 Task: Open Card Card0000000211 in Board Board0000000053 in Workspace WS0000000018 in Trello. Add Member carxxstreet791@gmail.com to Card Card0000000211 in Board Board0000000053 in Workspace WS0000000018 in Trello. Add Orange Label titled Label0000000211 to Card Card0000000211 in Board Board0000000053 in Workspace WS0000000018 in Trello. Add Checklist CL0000000211 to Card Card0000000211 in Board Board0000000053 in Workspace WS0000000018 in Trello. Add Dates with Start Date as Oct 01 2023 and Due Date as Oct 31 2023 to Card Card0000000211 in Board Board0000000053 in Workspace WS0000000018 in Trello
Action: Mouse moved to (309, 389)
Screenshot: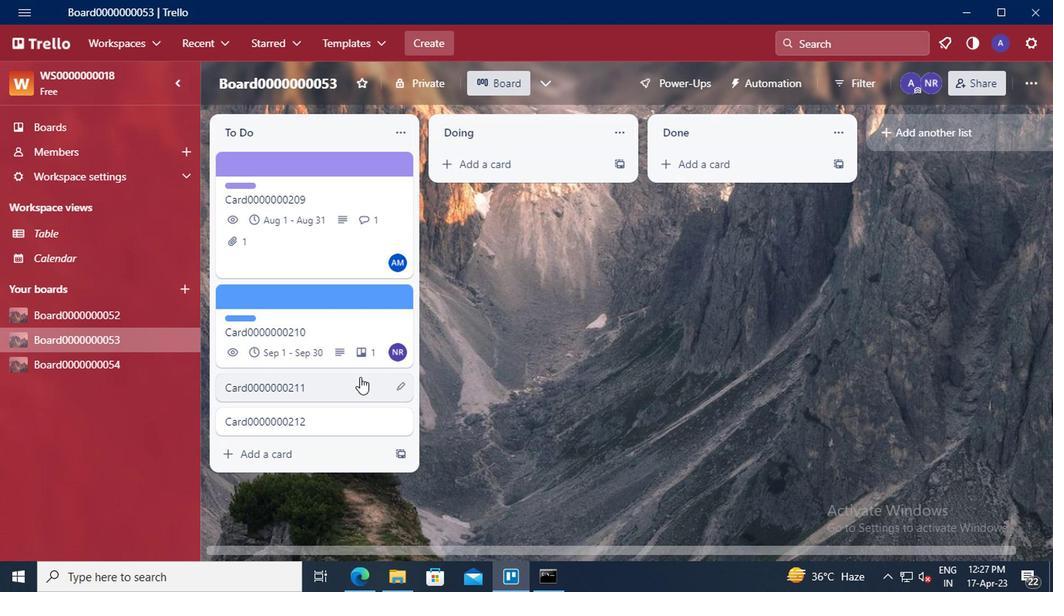 
Action: Mouse pressed left at (309, 389)
Screenshot: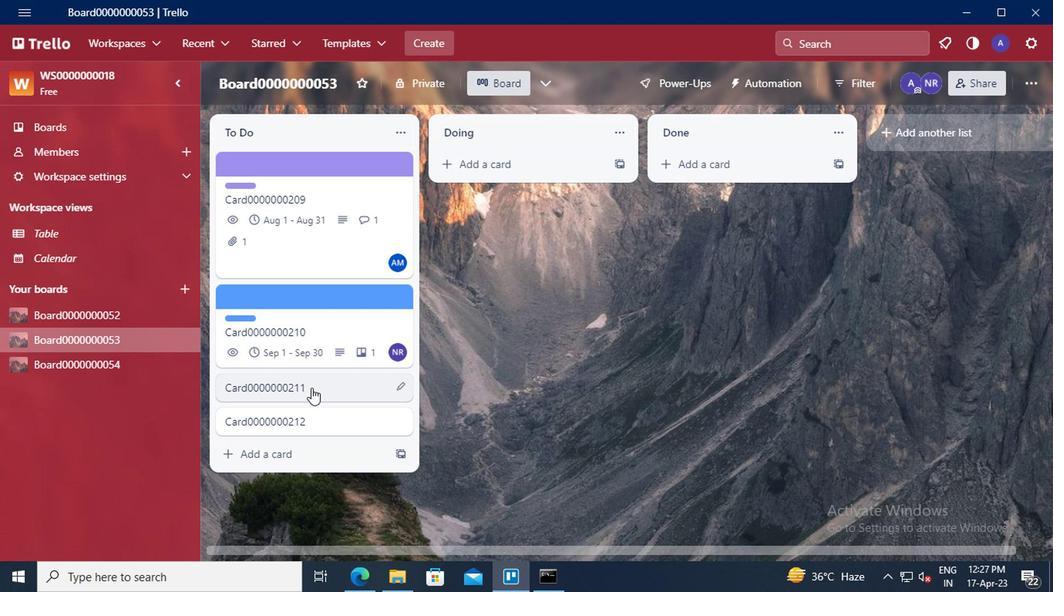 
Action: Mouse moved to (738, 204)
Screenshot: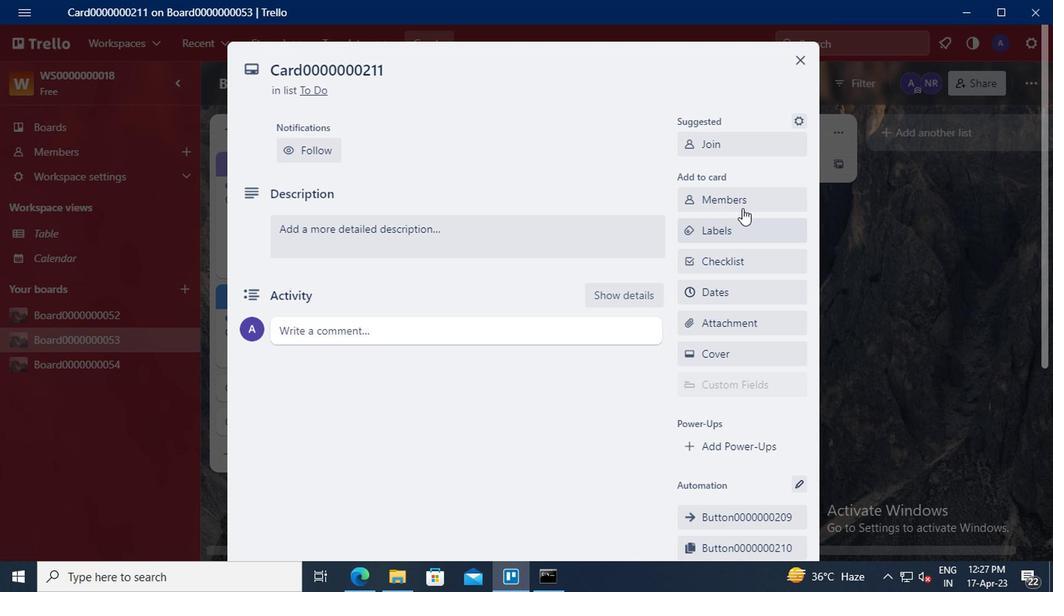 
Action: Mouse pressed left at (738, 204)
Screenshot: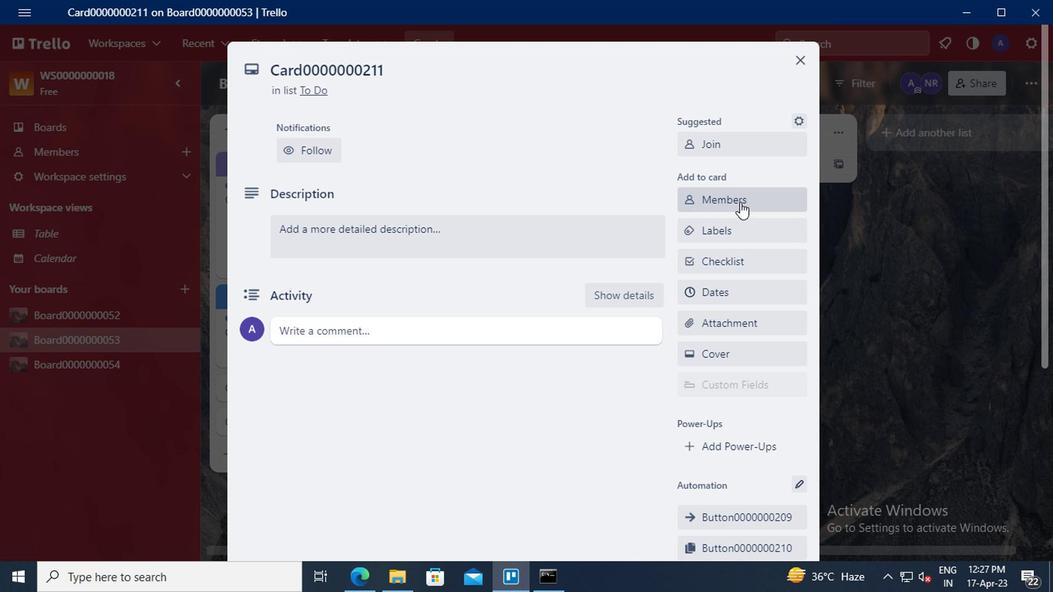 
Action: Mouse moved to (727, 269)
Screenshot: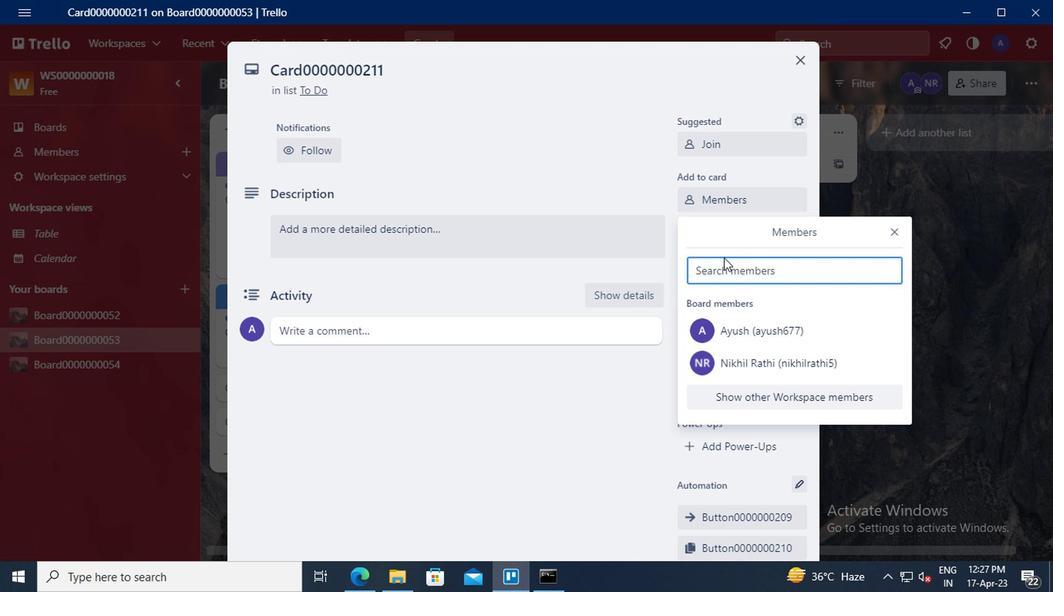 
Action: Mouse pressed left at (727, 269)
Screenshot: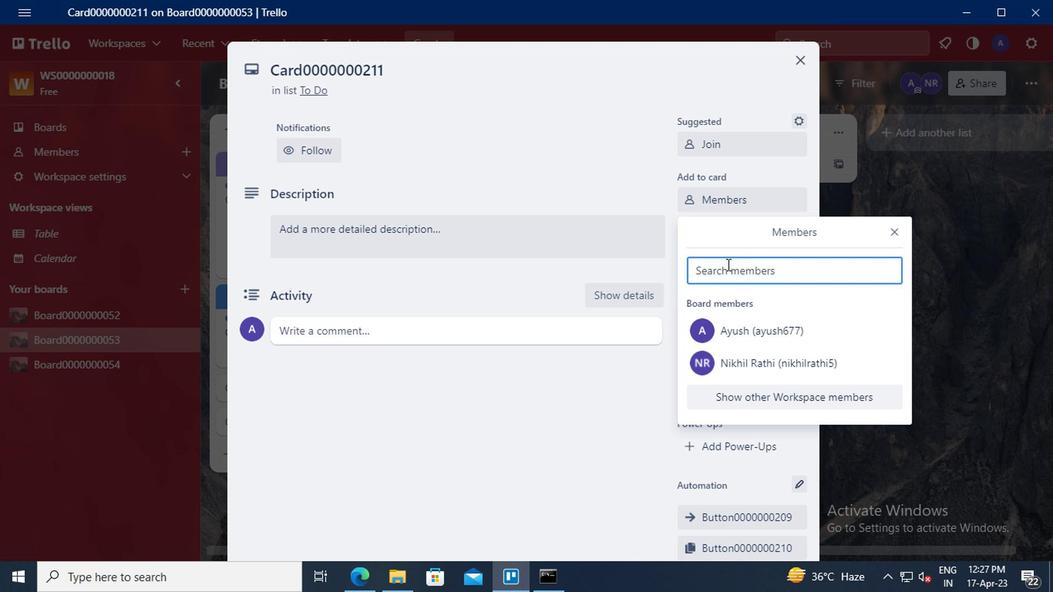 
Action: Key pressed carxxstreet791<Key.shift>@GMAIL.COM
Screenshot: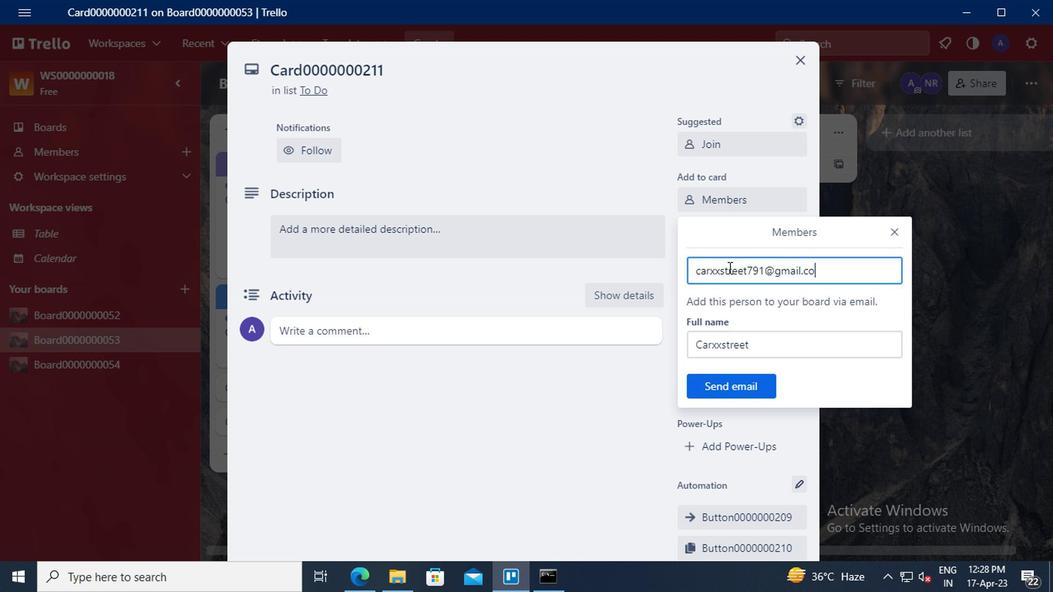 
Action: Mouse moved to (733, 386)
Screenshot: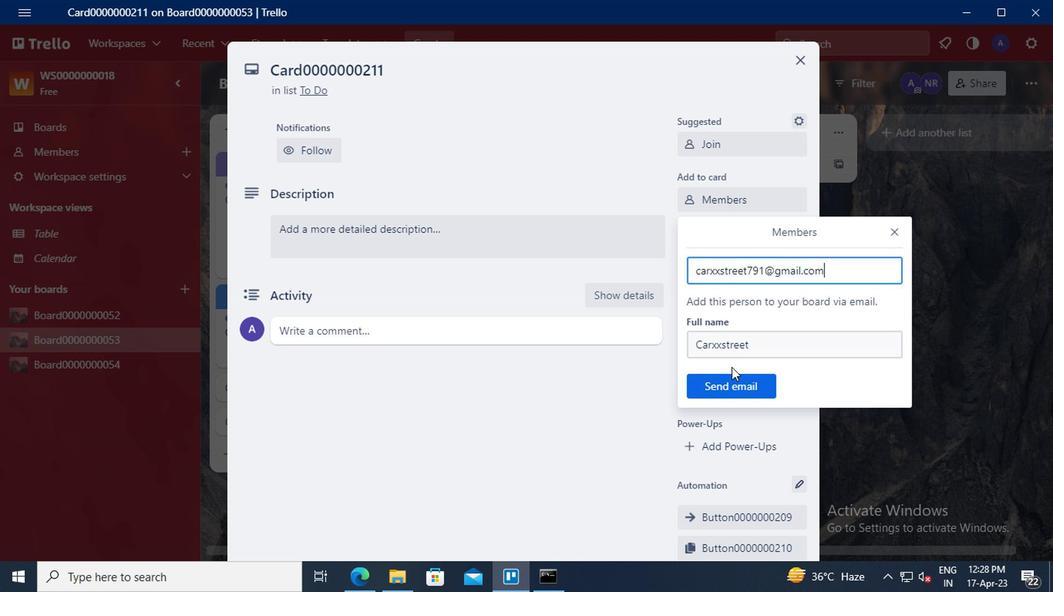 
Action: Mouse pressed left at (733, 386)
Screenshot: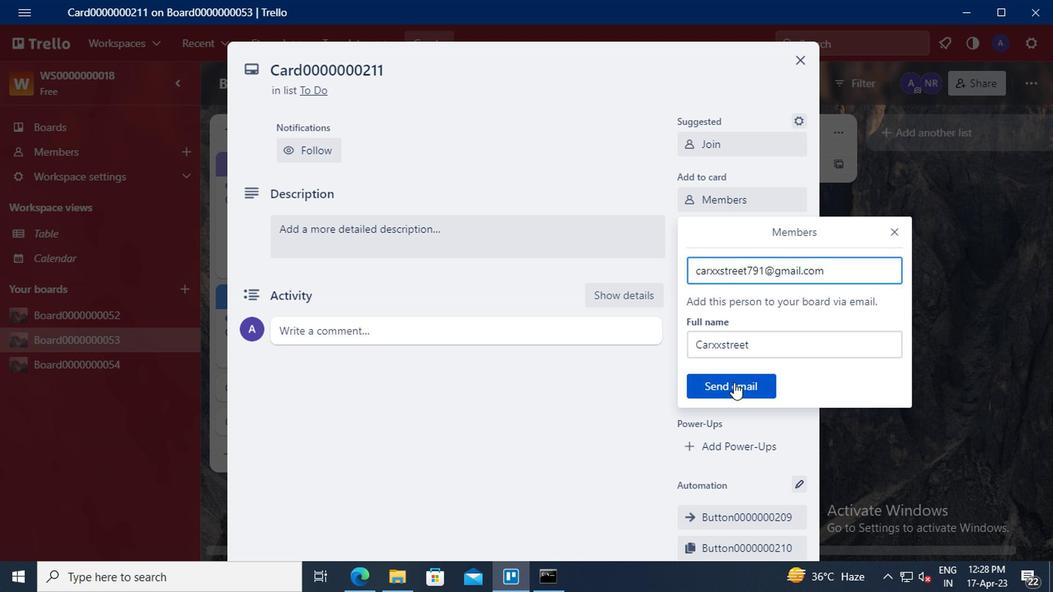 
Action: Mouse moved to (740, 235)
Screenshot: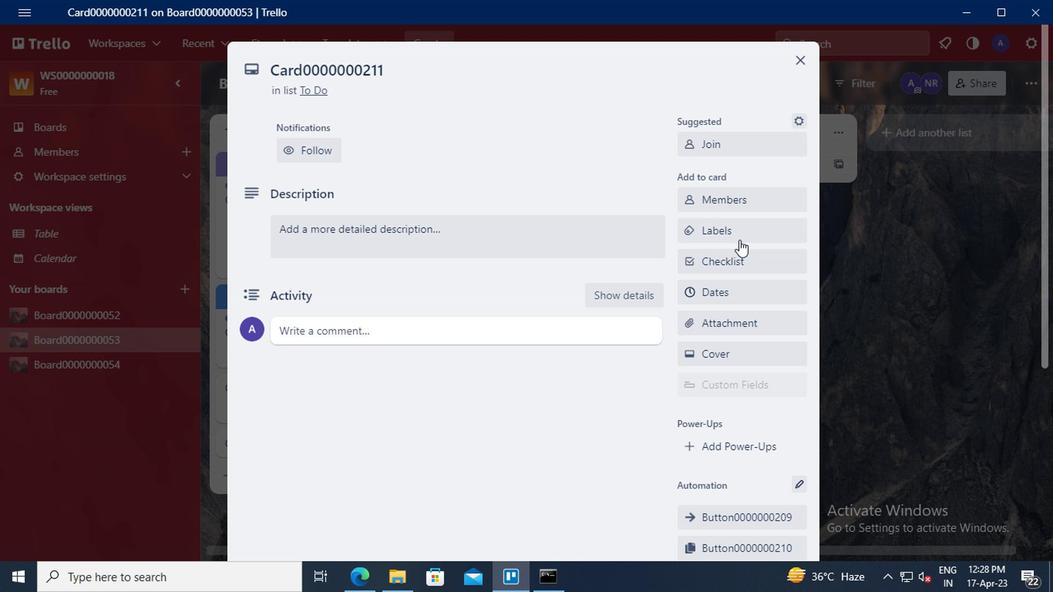 
Action: Mouse pressed left at (740, 235)
Screenshot: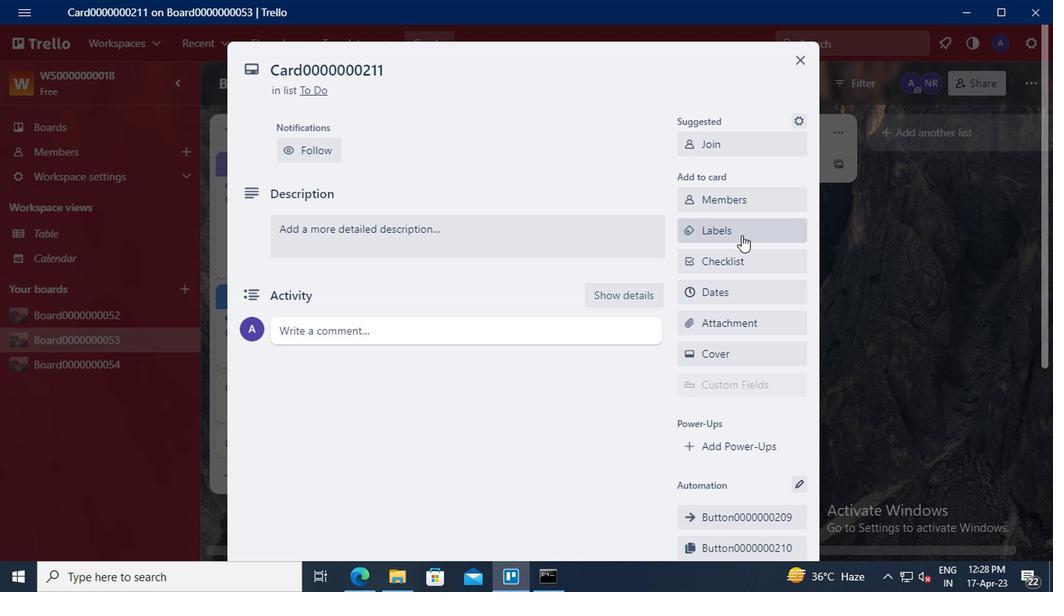 
Action: Mouse moved to (775, 408)
Screenshot: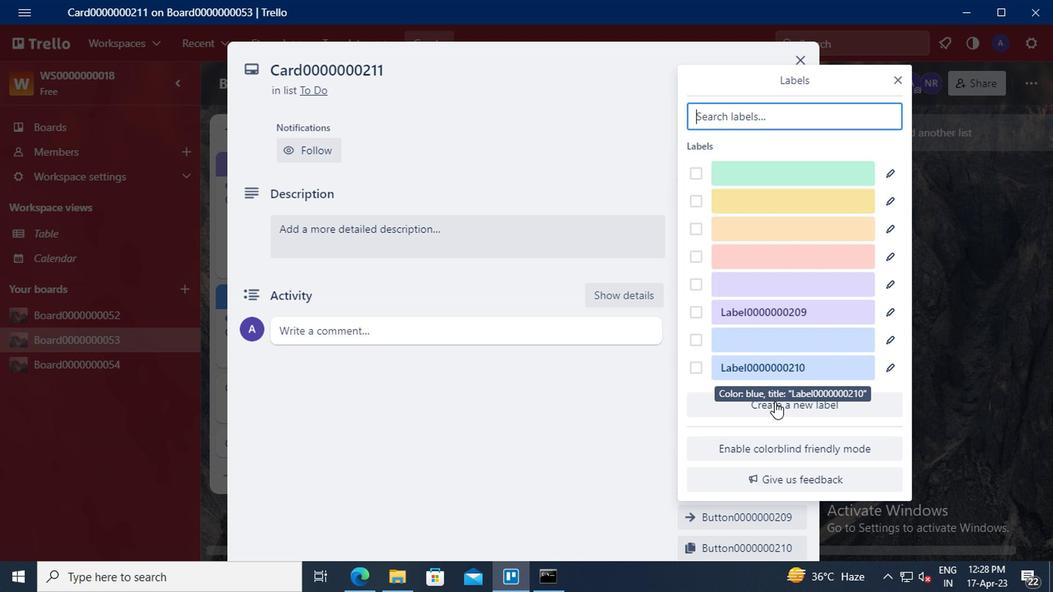 
Action: Mouse pressed left at (775, 408)
Screenshot: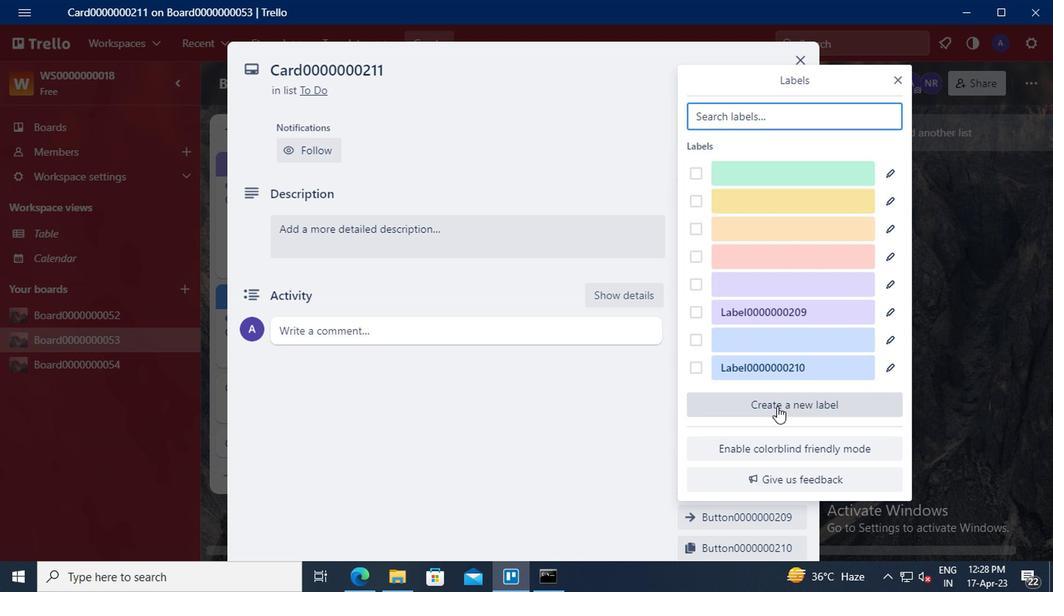 
Action: Mouse moved to (753, 226)
Screenshot: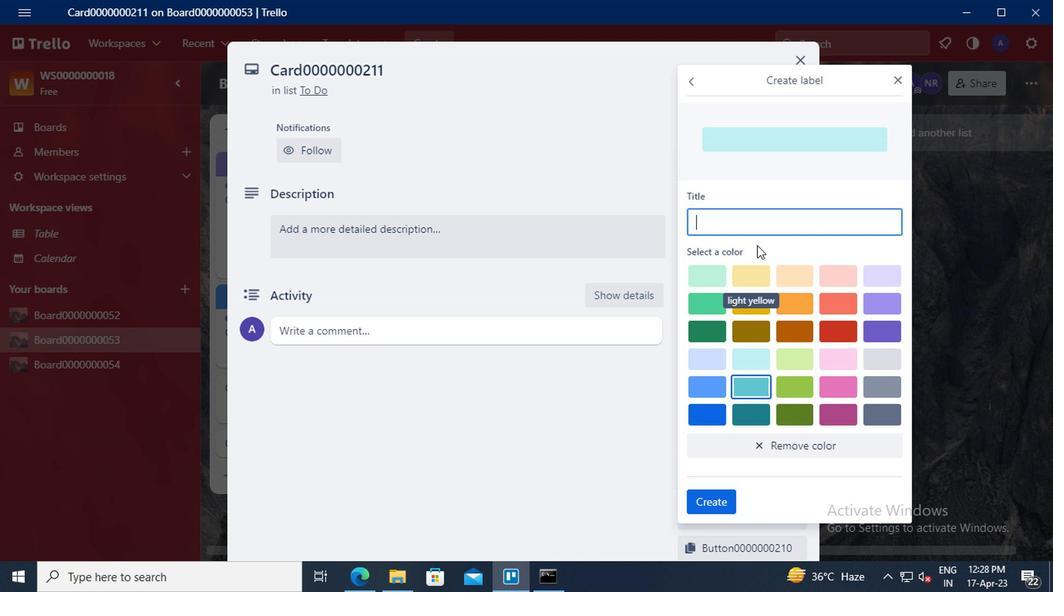 
Action: Mouse pressed left at (753, 226)
Screenshot: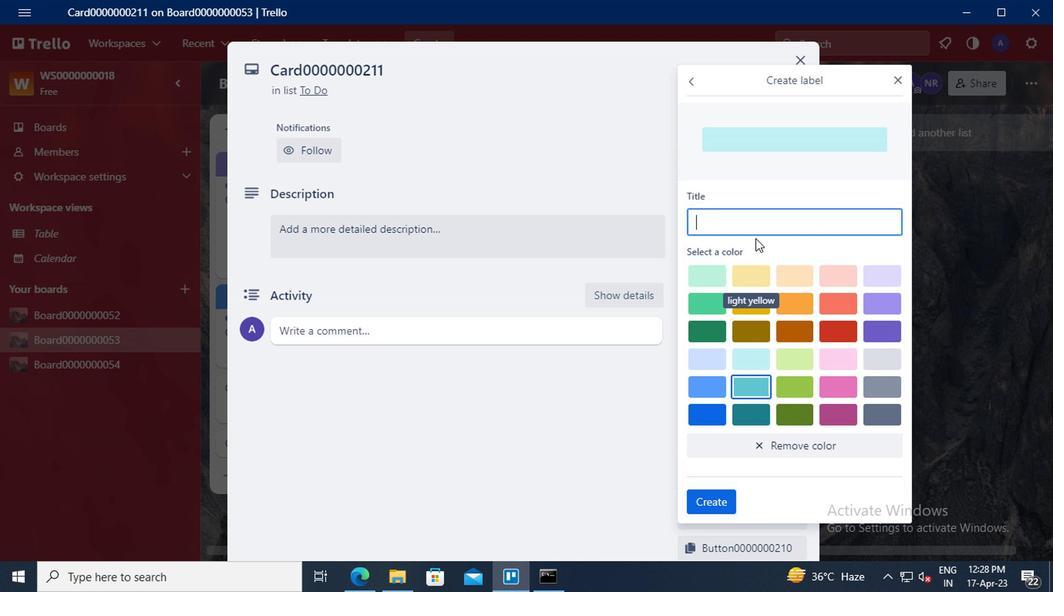 
Action: Key pressed <Key.shift>LABEL0000000211
Screenshot: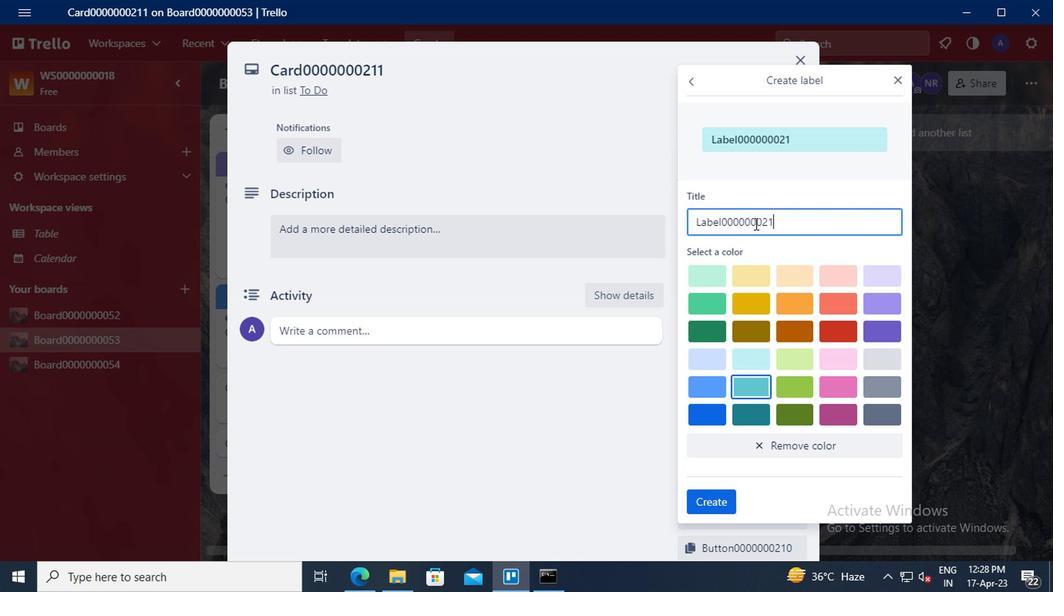 
Action: Mouse moved to (788, 296)
Screenshot: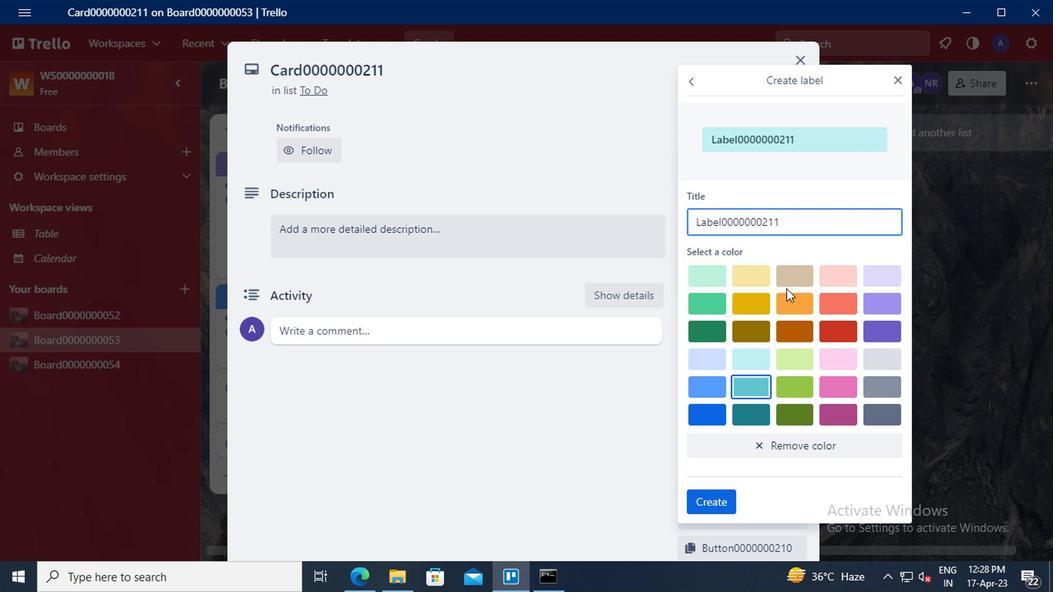 
Action: Mouse pressed left at (788, 296)
Screenshot: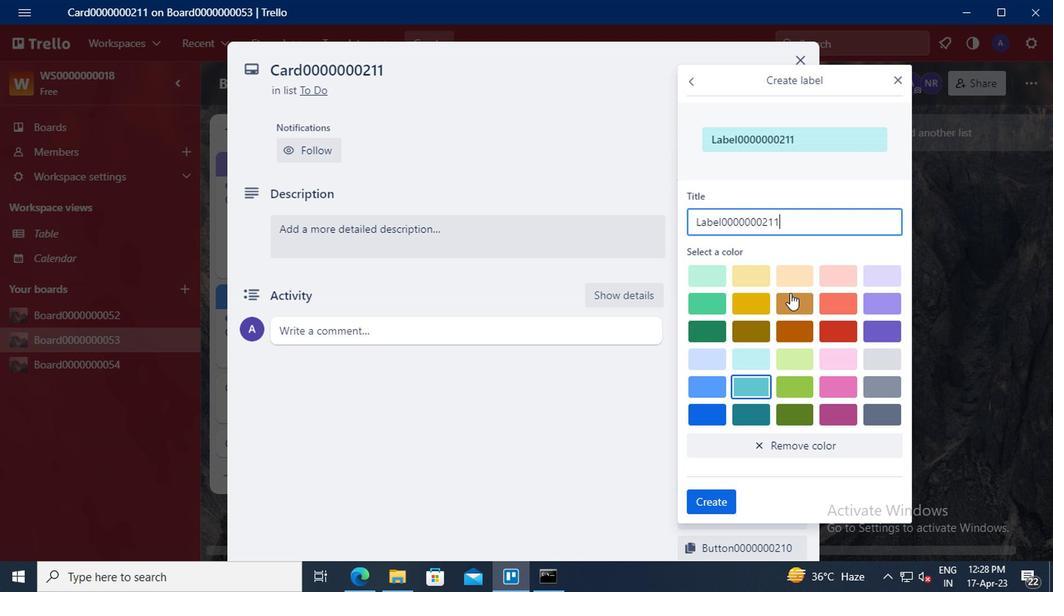 
Action: Mouse moved to (725, 499)
Screenshot: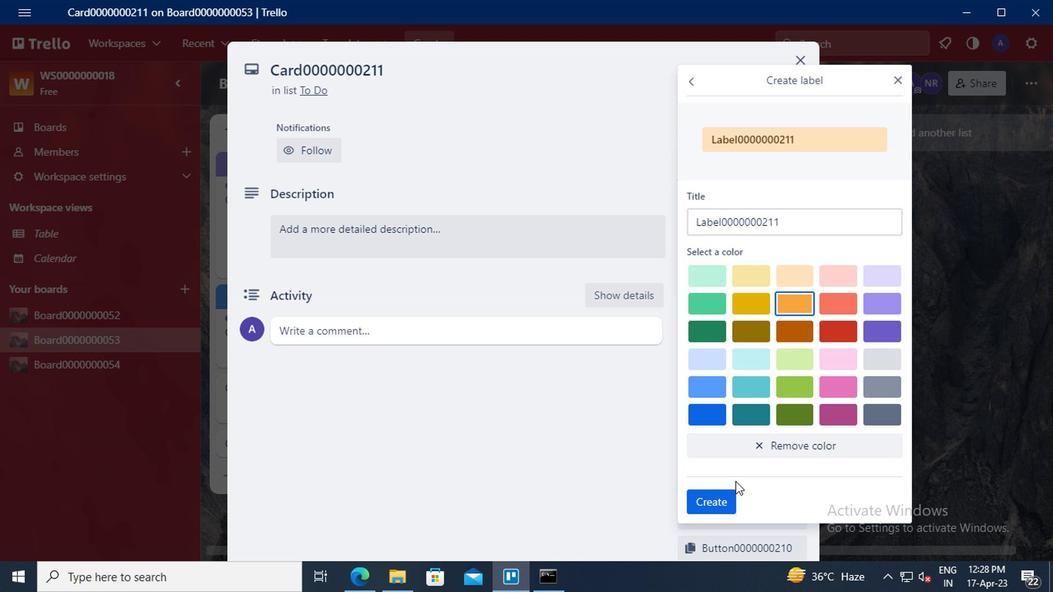 
Action: Mouse pressed left at (725, 499)
Screenshot: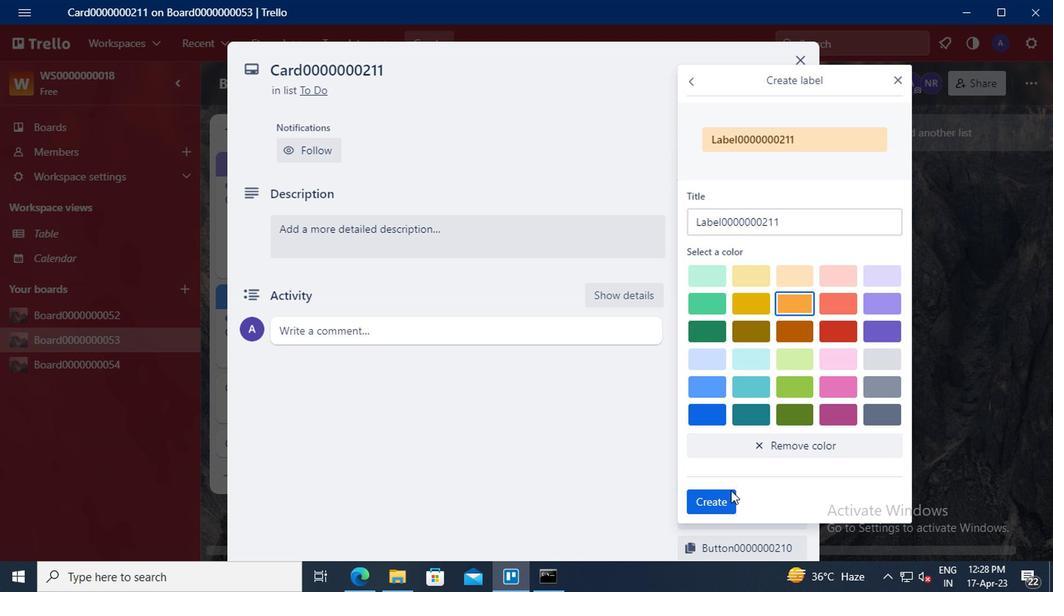 
Action: Mouse moved to (898, 81)
Screenshot: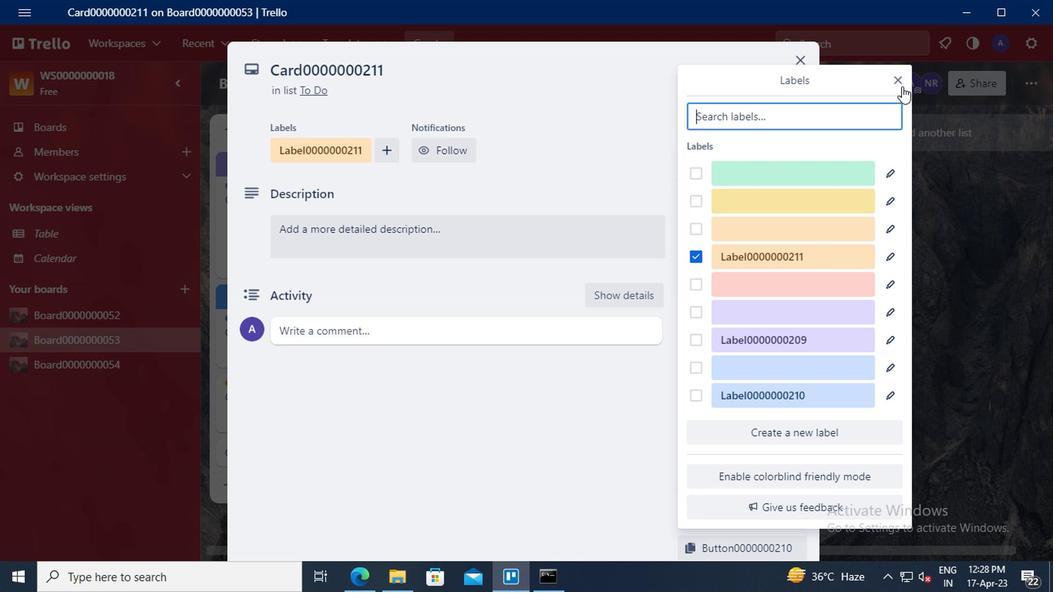 
Action: Mouse pressed left at (898, 81)
Screenshot: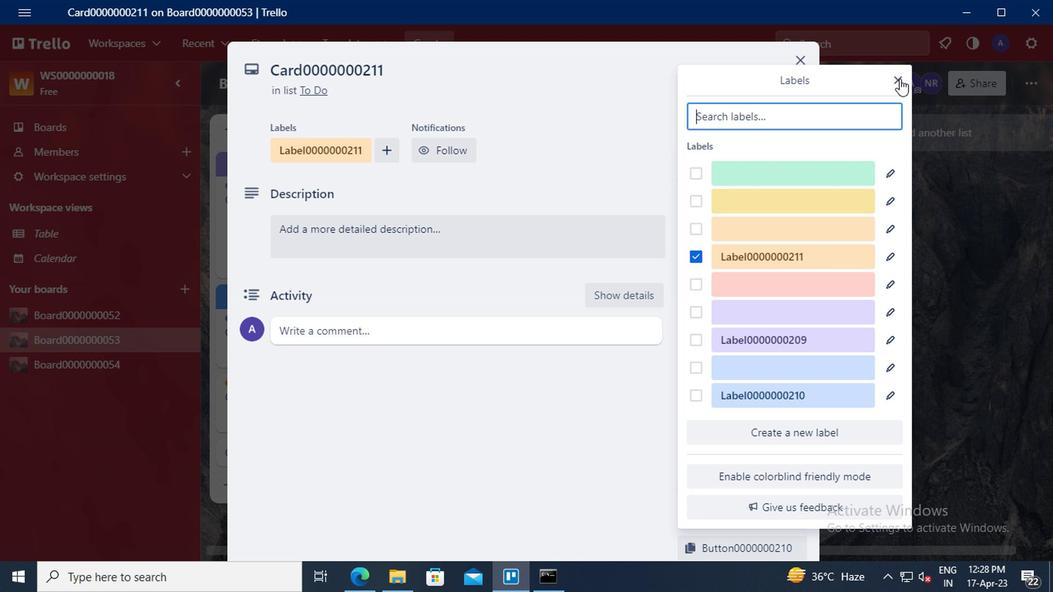 
Action: Mouse moved to (757, 258)
Screenshot: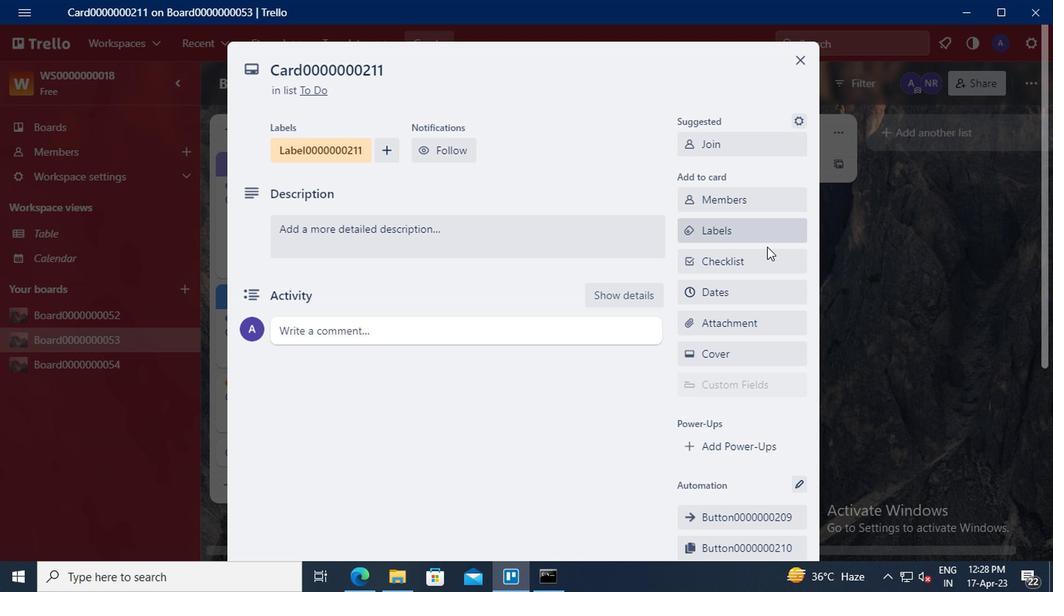 
Action: Mouse pressed left at (757, 258)
Screenshot: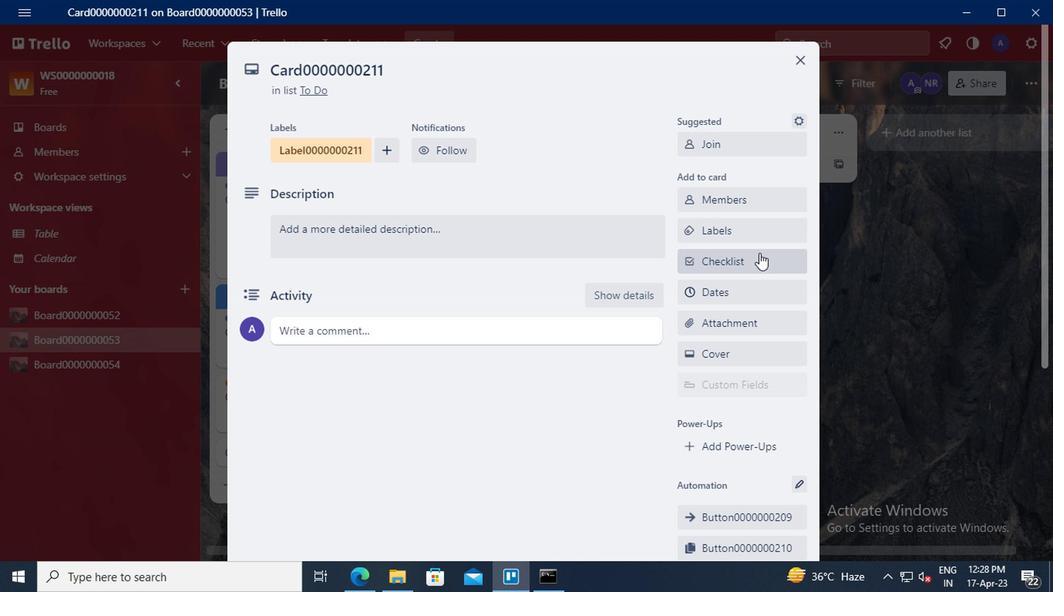 
Action: Mouse moved to (757, 259)
Screenshot: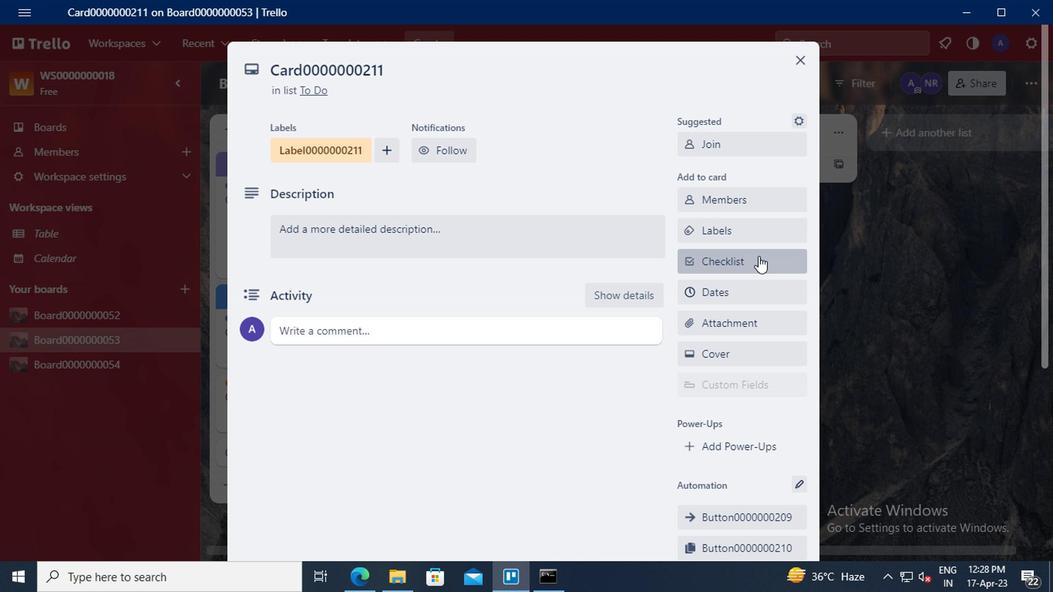 
Action: Key pressed <Key.delete><Key.shift>CL0000000211
Screenshot: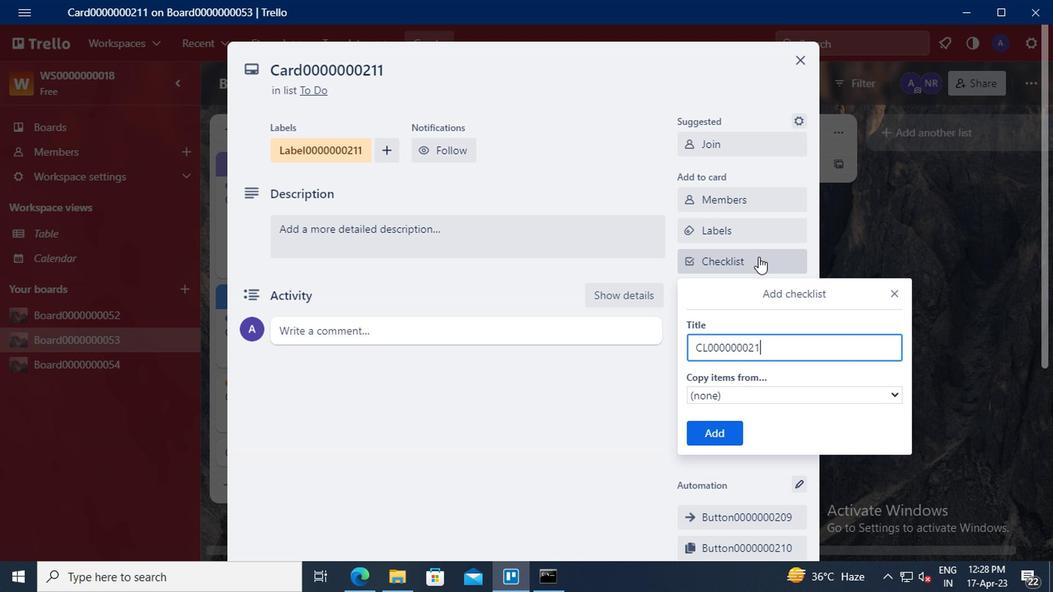 
Action: Mouse moved to (727, 436)
Screenshot: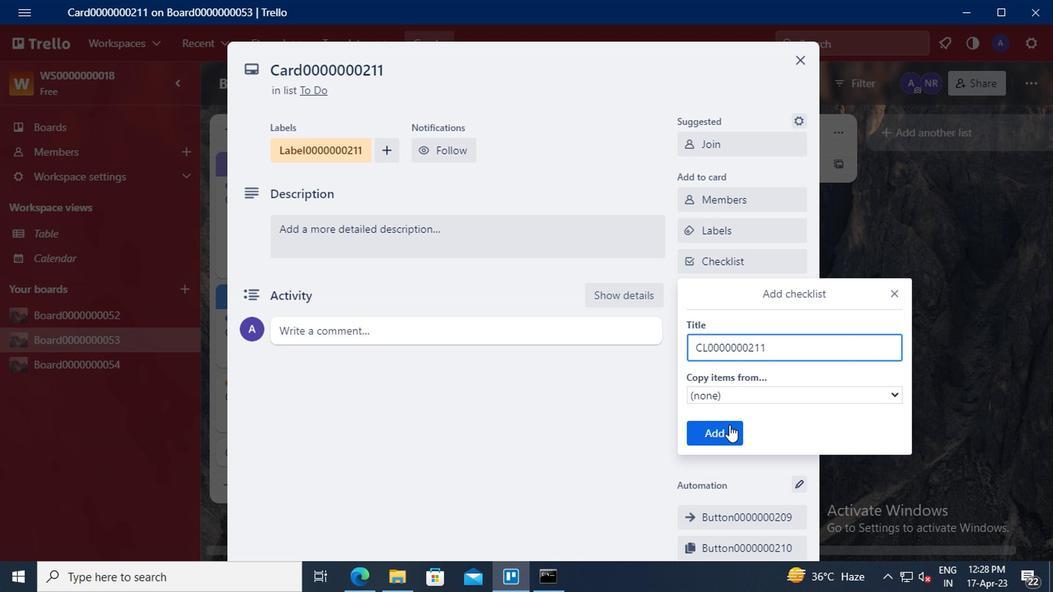 
Action: Mouse pressed left at (727, 436)
Screenshot: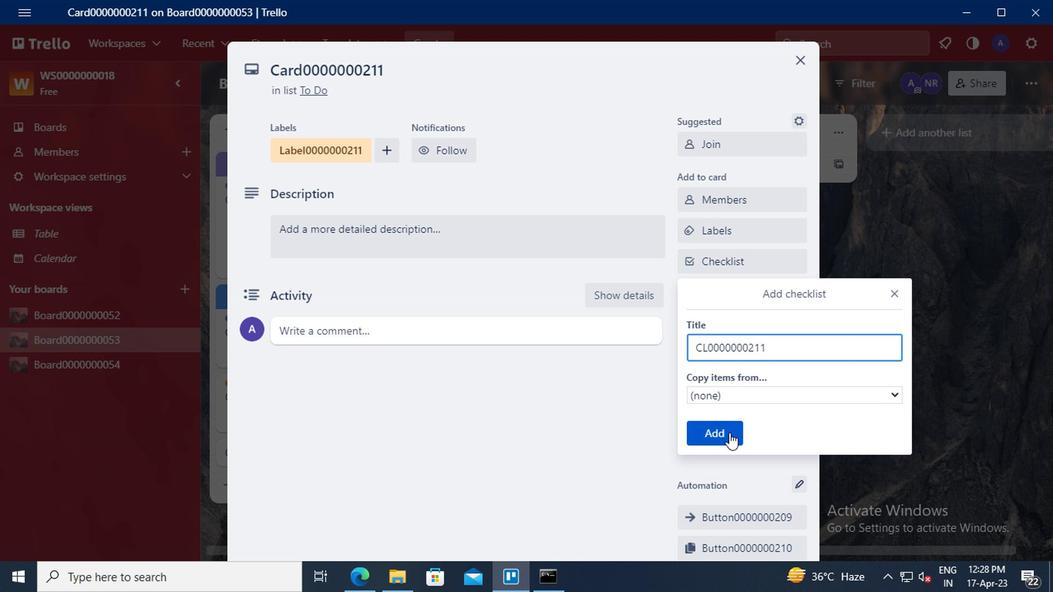 
Action: Mouse moved to (720, 295)
Screenshot: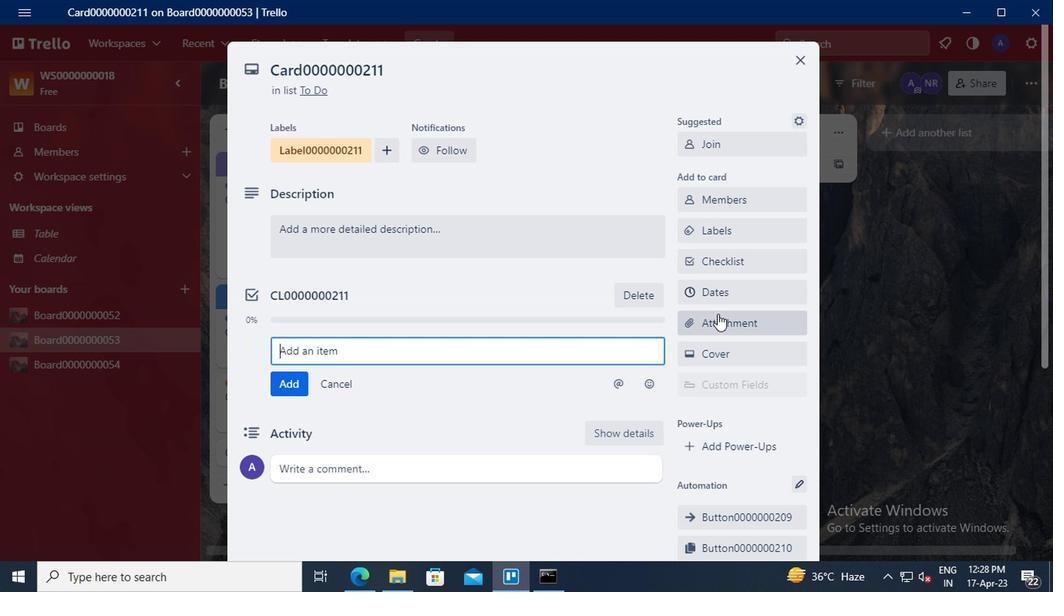 
Action: Mouse pressed left at (720, 295)
Screenshot: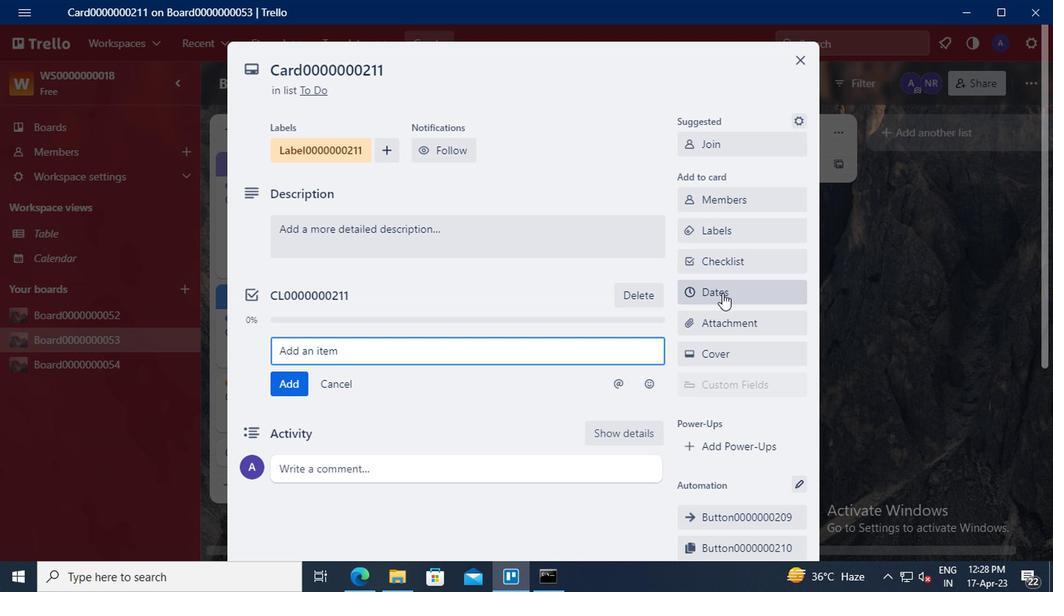 
Action: Mouse moved to (692, 358)
Screenshot: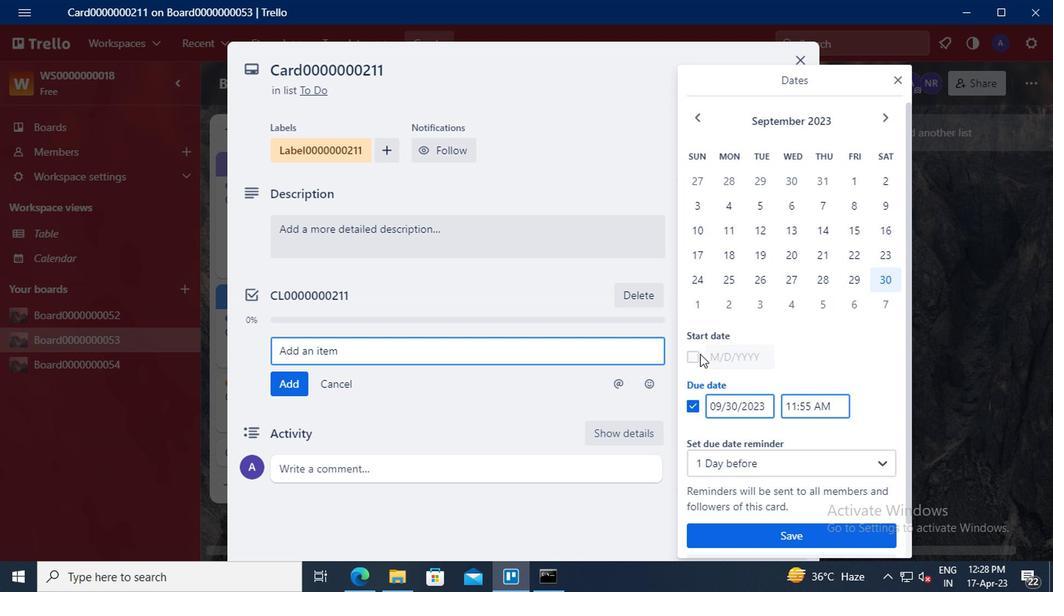 
Action: Mouse pressed left at (692, 358)
Screenshot: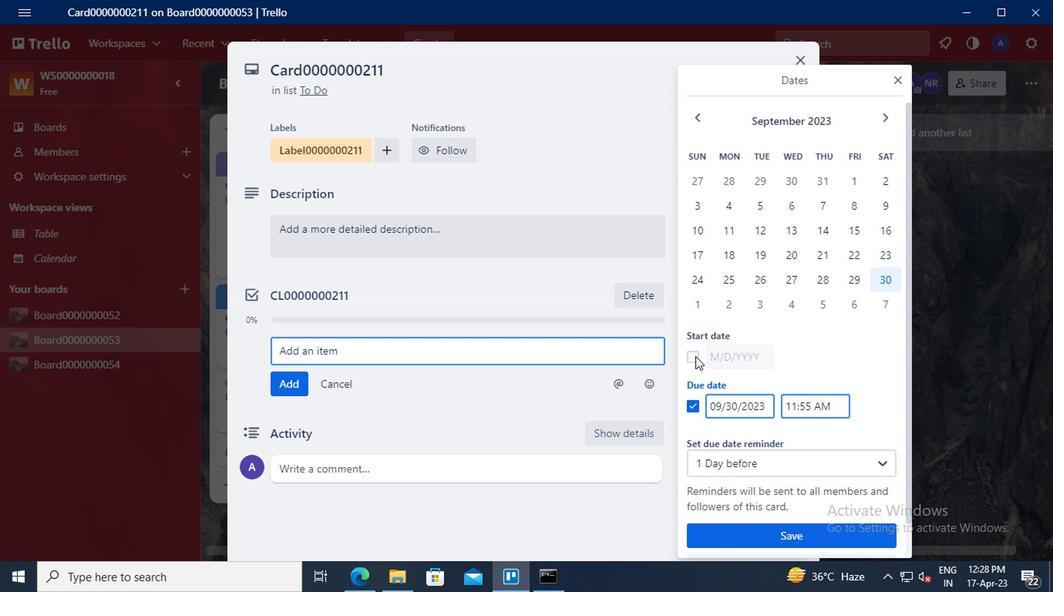 
Action: Mouse moved to (734, 359)
Screenshot: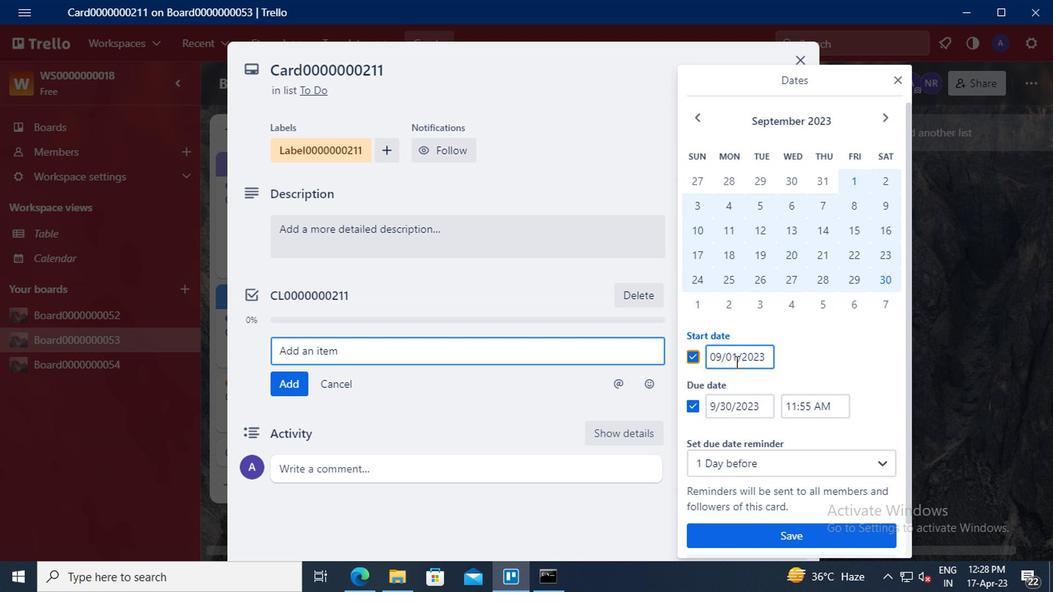 
Action: Mouse pressed left at (734, 359)
Screenshot: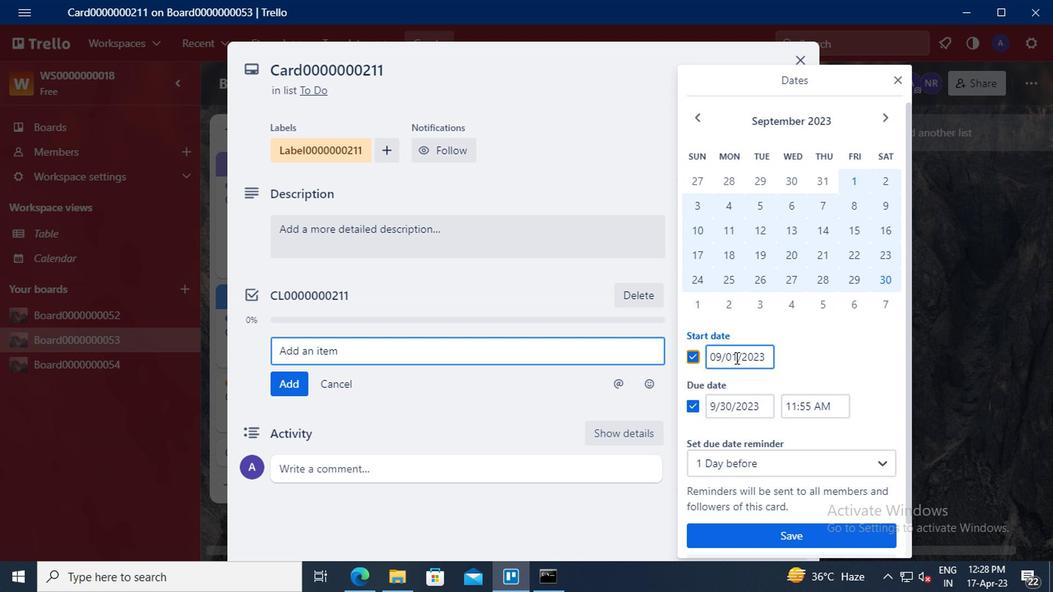 
Action: Mouse moved to (742, 339)
Screenshot: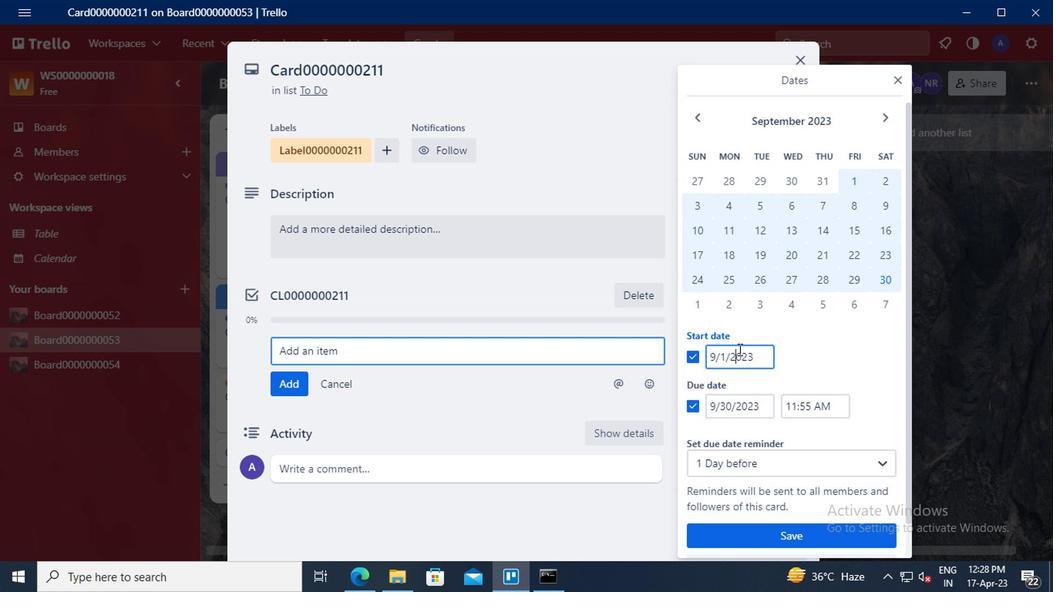 
Action: Key pressed <Key.left><Key.left><Key.backspace>1<Key.left><Key.left><Key.backspace>10
Screenshot: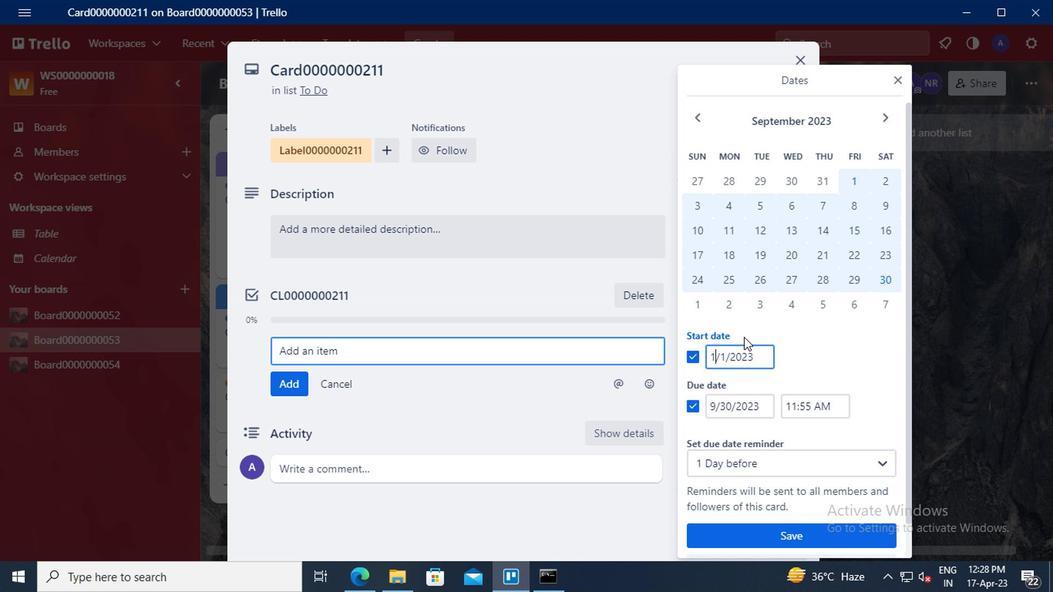 
Action: Mouse moved to (730, 402)
Screenshot: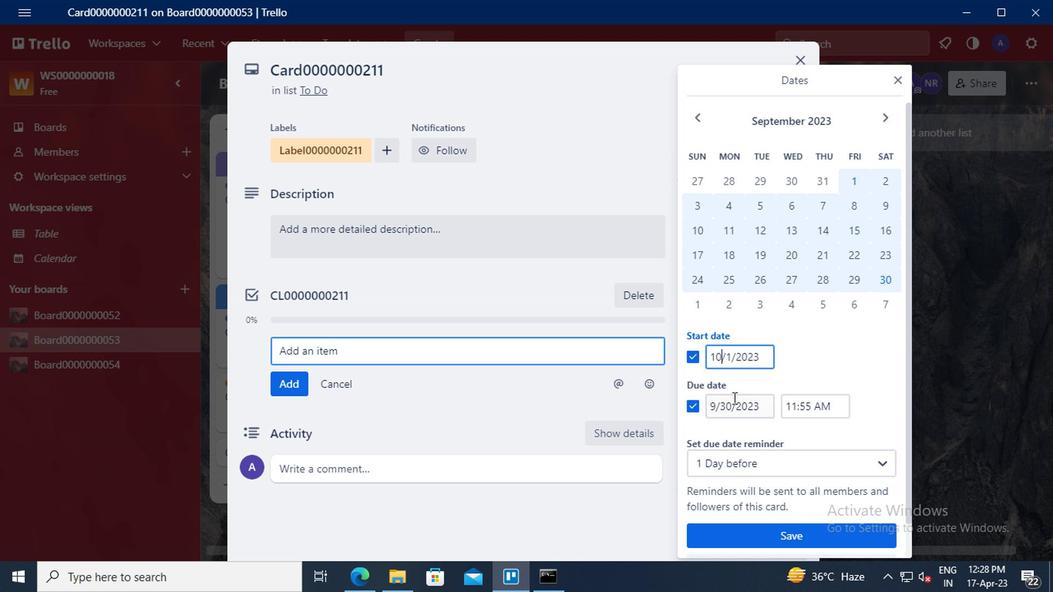 
Action: Mouse pressed left at (730, 402)
Screenshot: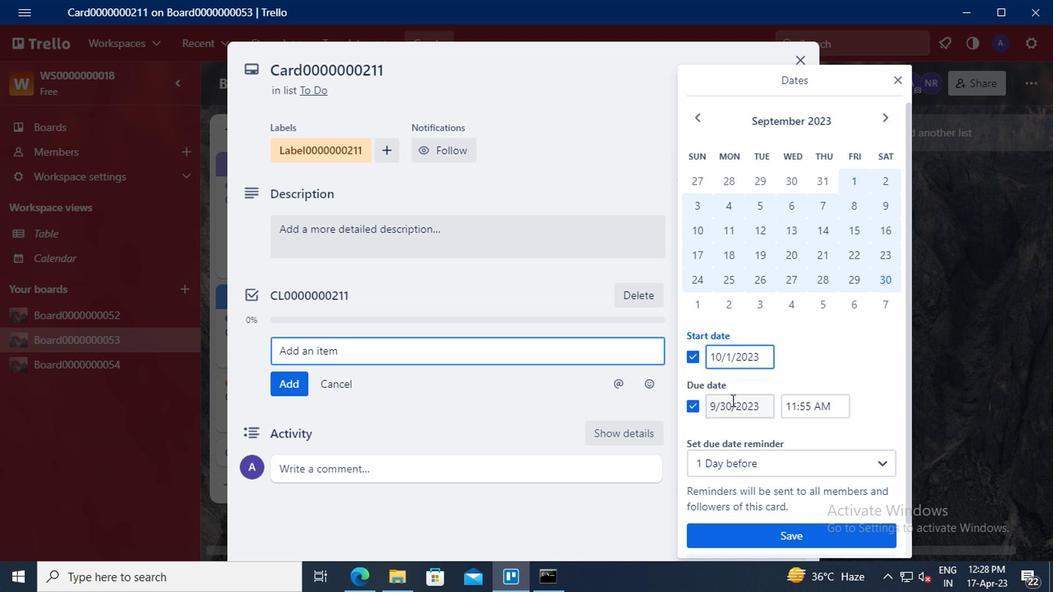 
Action: Key pressed <Key.backspace><Key.delete>31
Screenshot: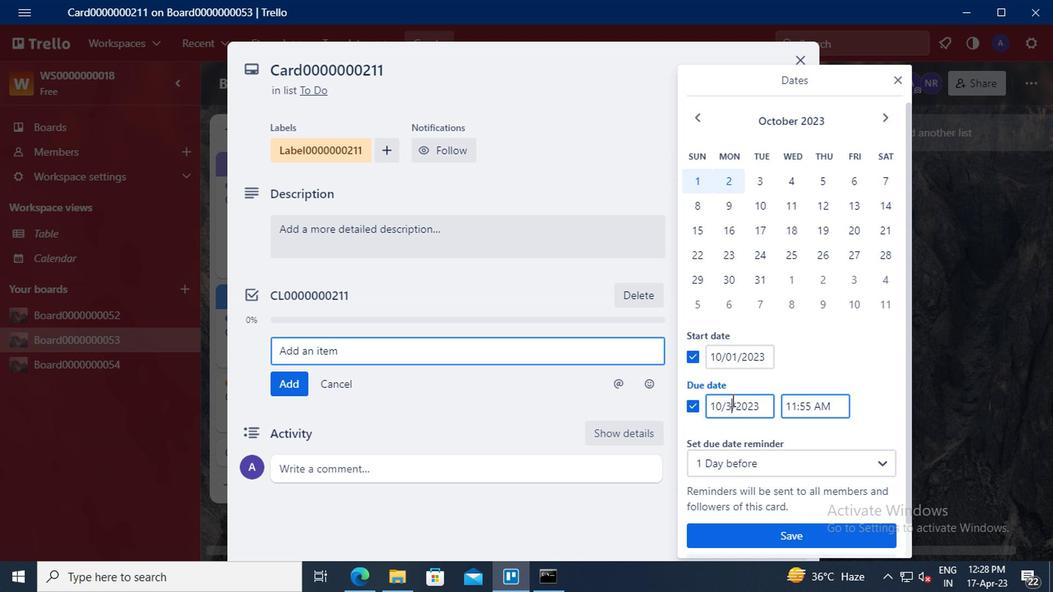 
Action: Mouse moved to (754, 542)
Screenshot: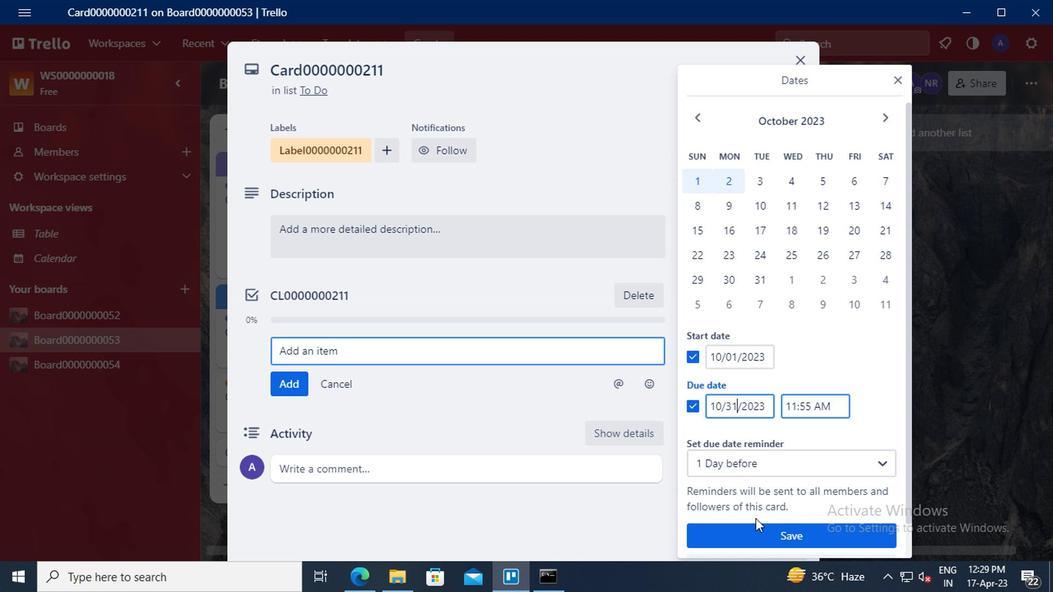 
Action: Mouse pressed left at (754, 542)
Screenshot: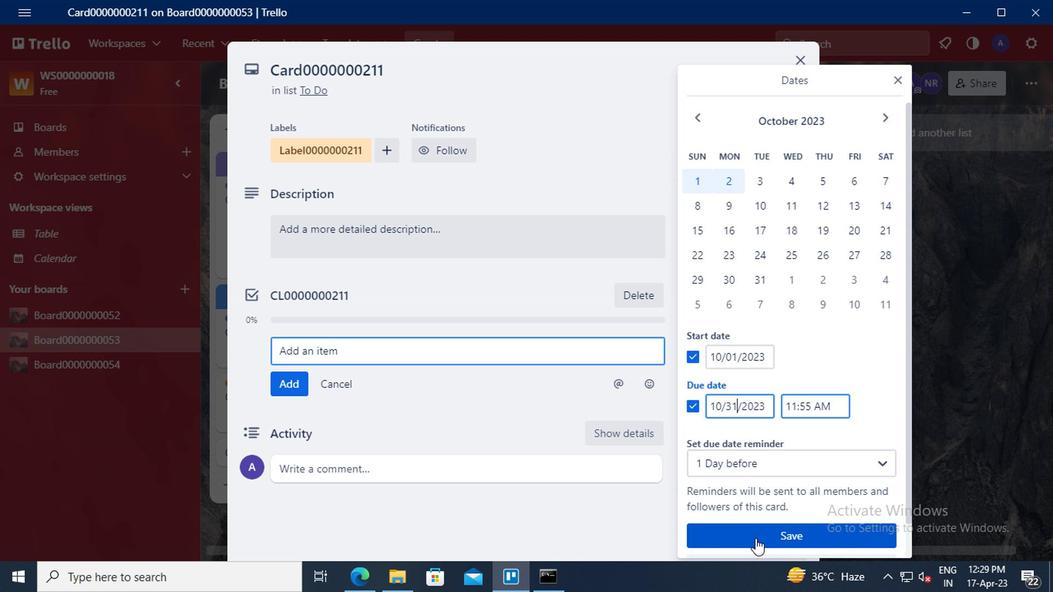 
Action: Key pressed <Key.f8>
Screenshot: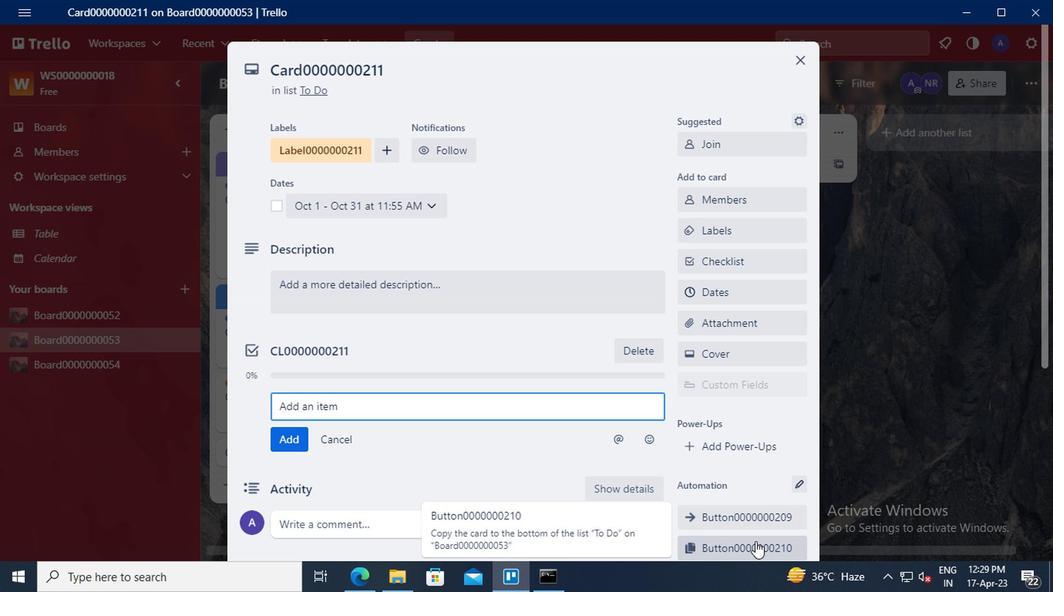 
